 Task: Enable the option push notifications in career advice.
Action: Mouse moved to (819, 107)
Screenshot: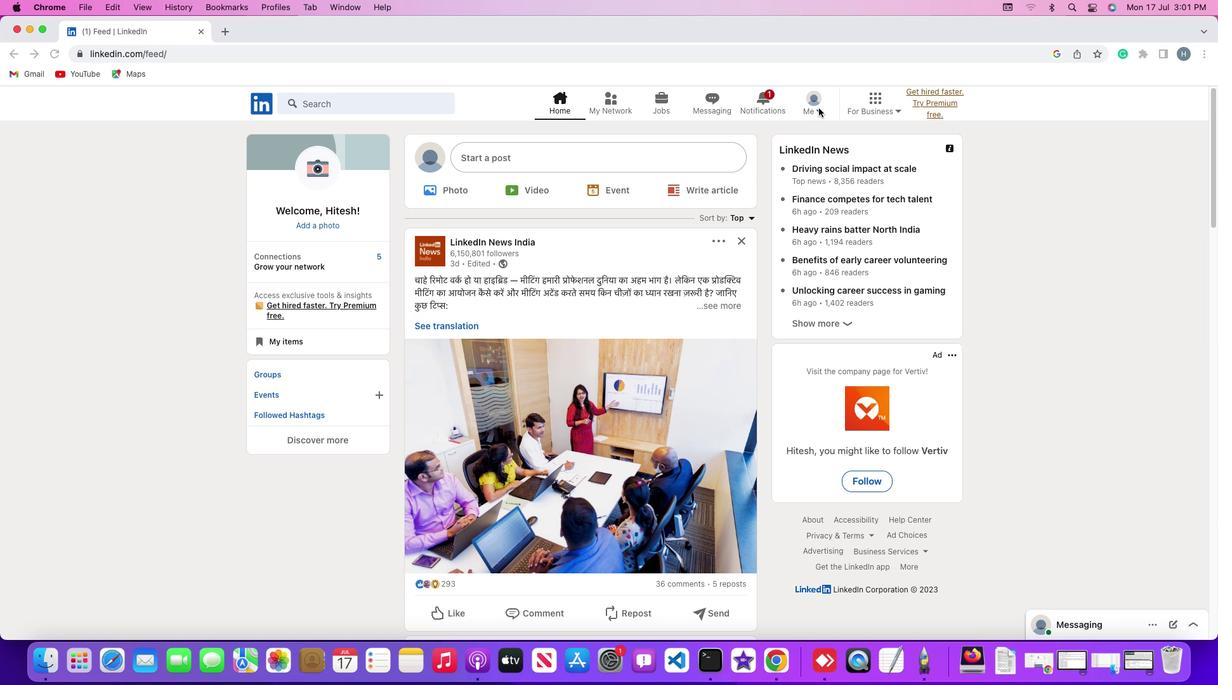 
Action: Mouse pressed left at (819, 107)
Screenshot: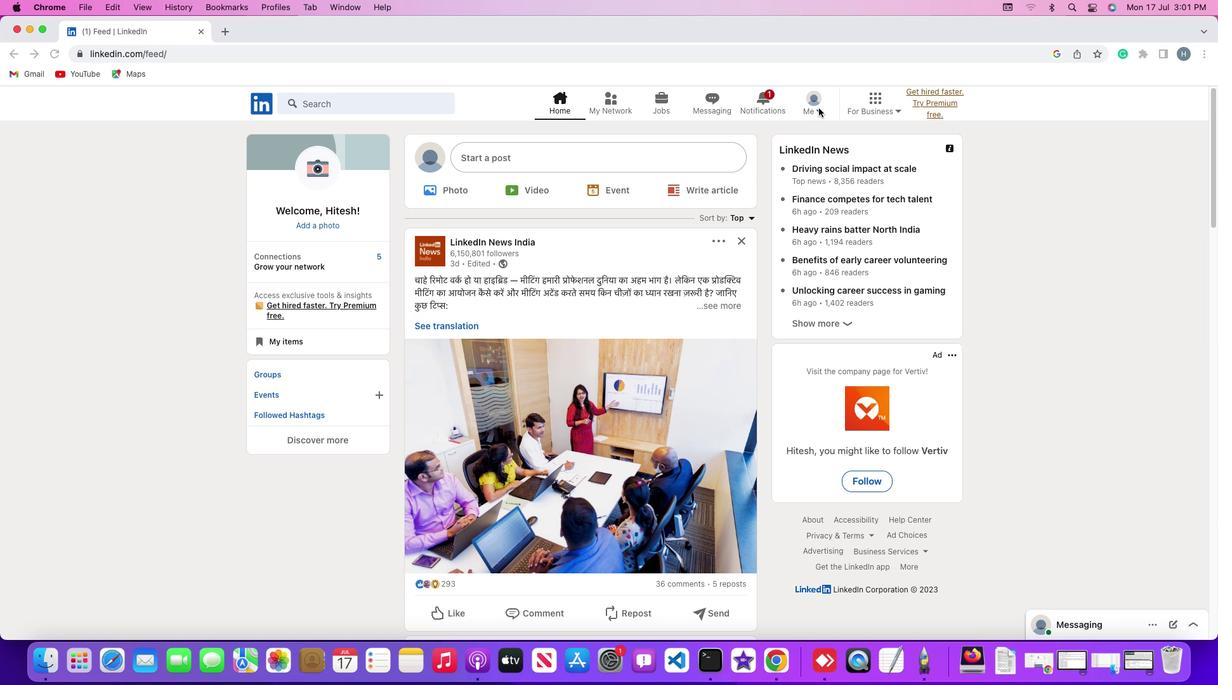 
Action: Mouse moved to (819, 109)
Screenshot: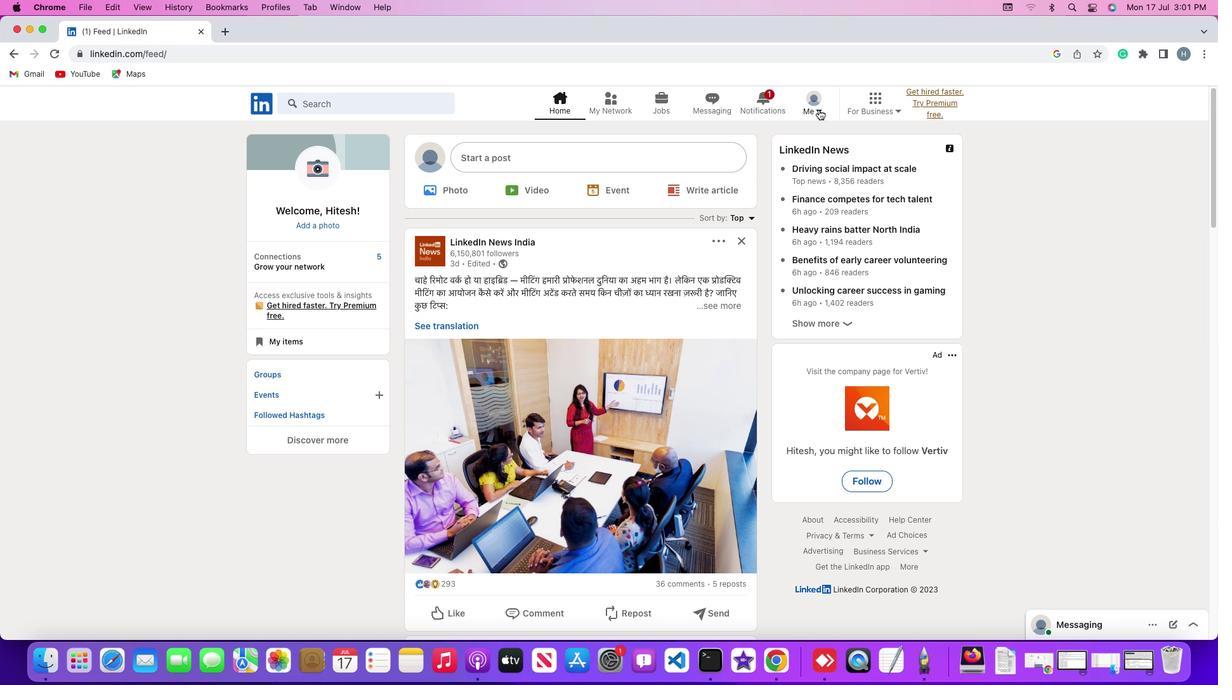 
Action: Mouse pressed left at (819, 109)
Screenshot: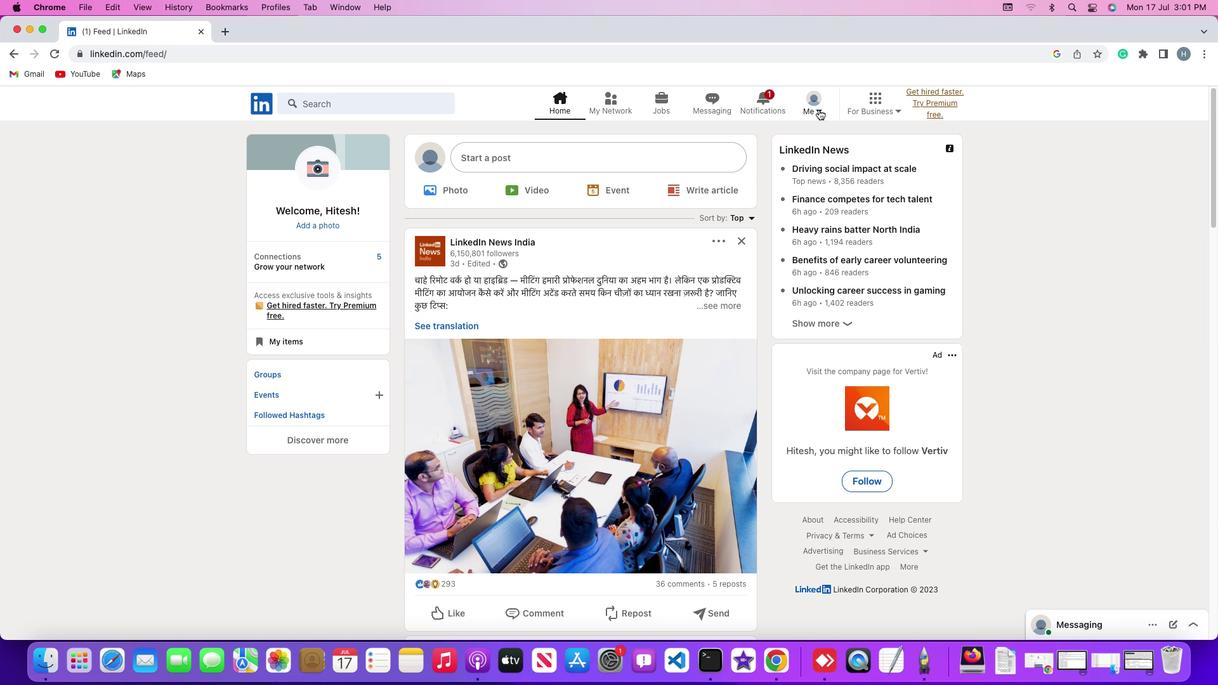 
Action: Mouse moved to (733, 242)
Screenshot: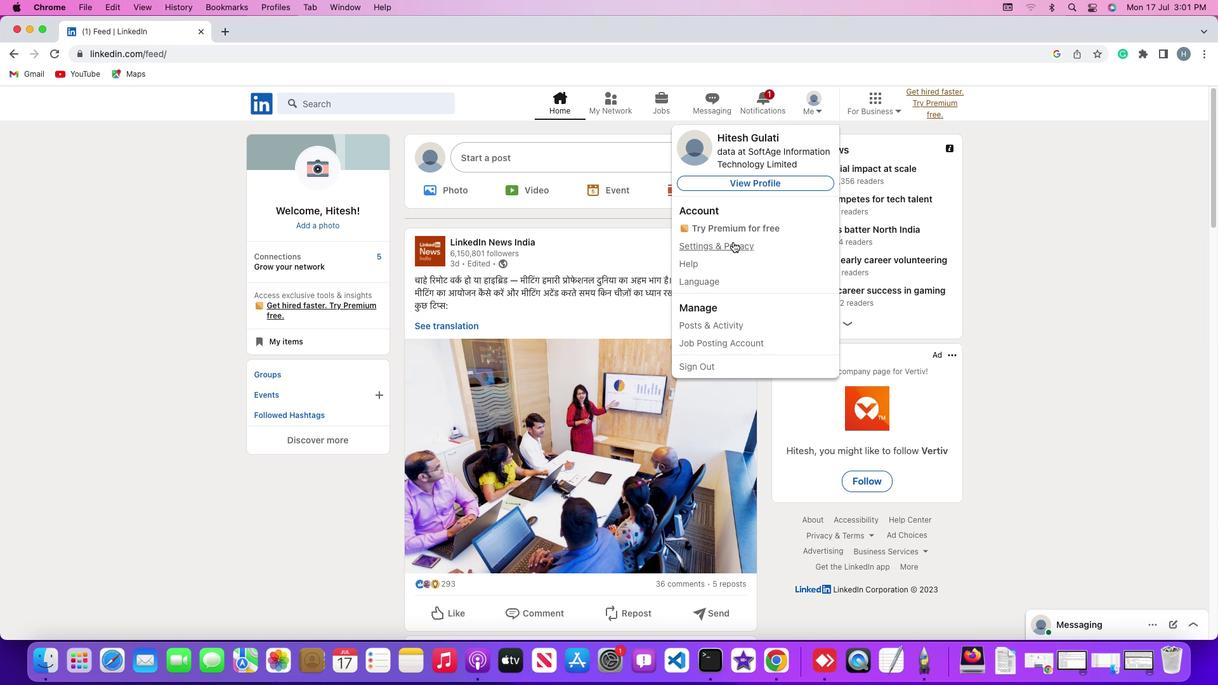 
Action: Mouse pressed left at (733, 242)
Screenshot: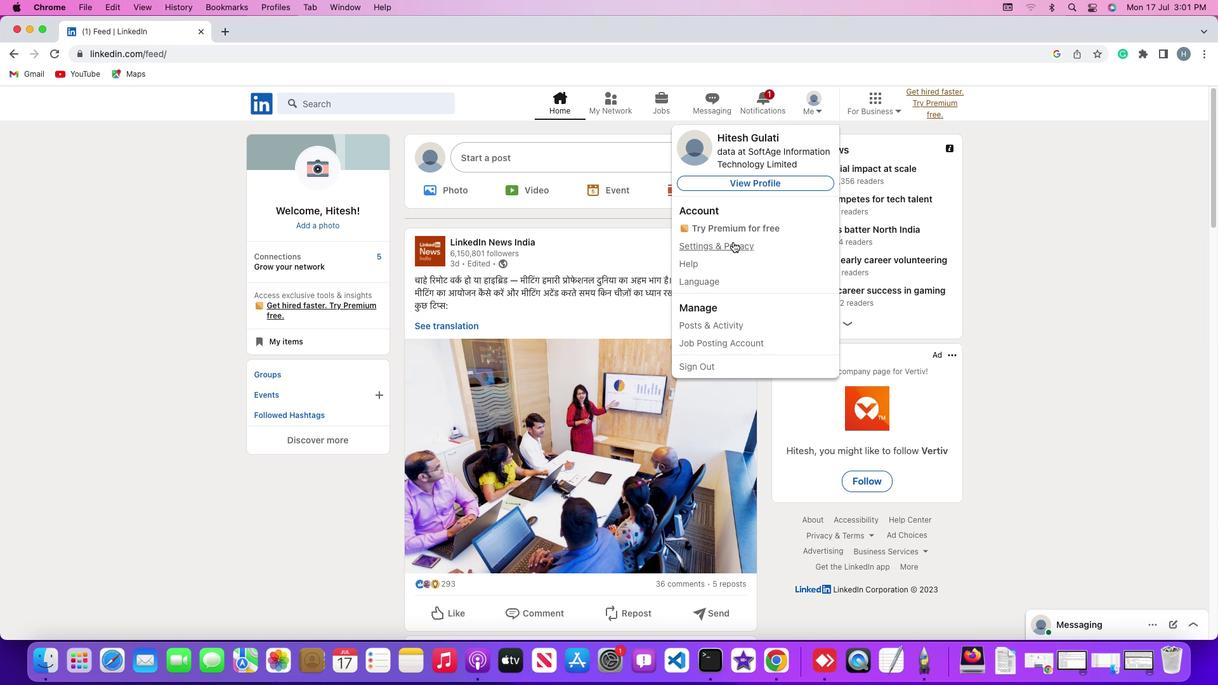 
Action: Mouse moved to (109, 426)
Screenshot: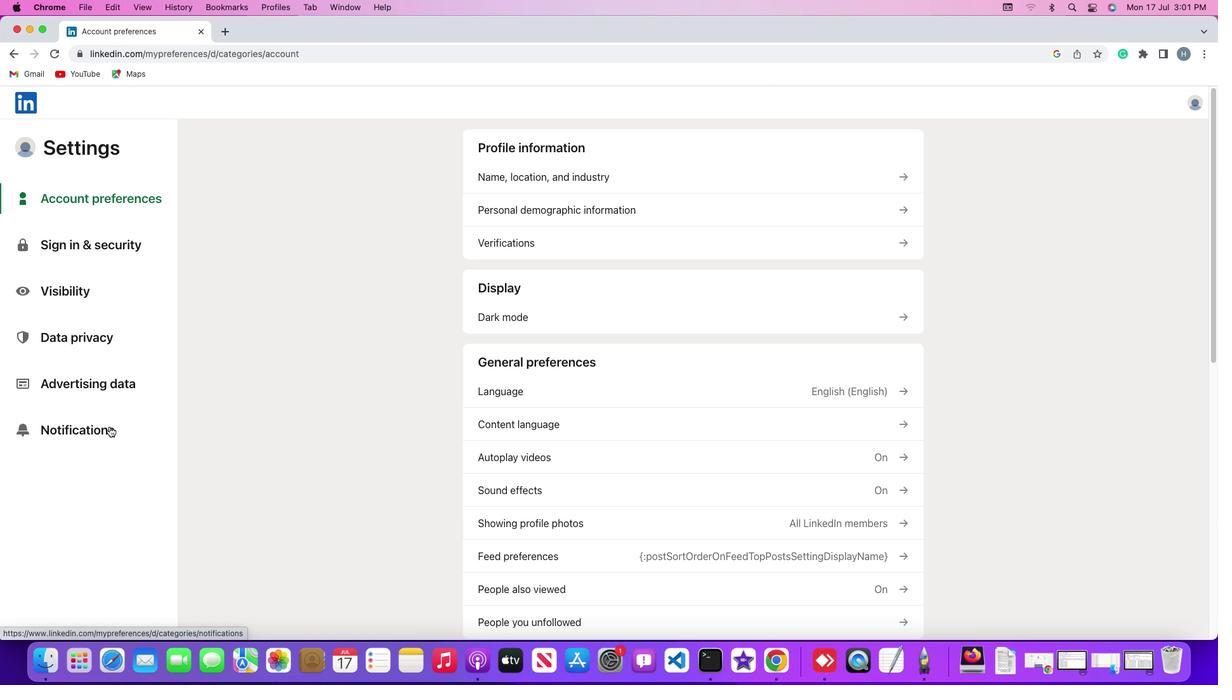 
Action: Mouse pressed left at (109, 426)
Screenshot: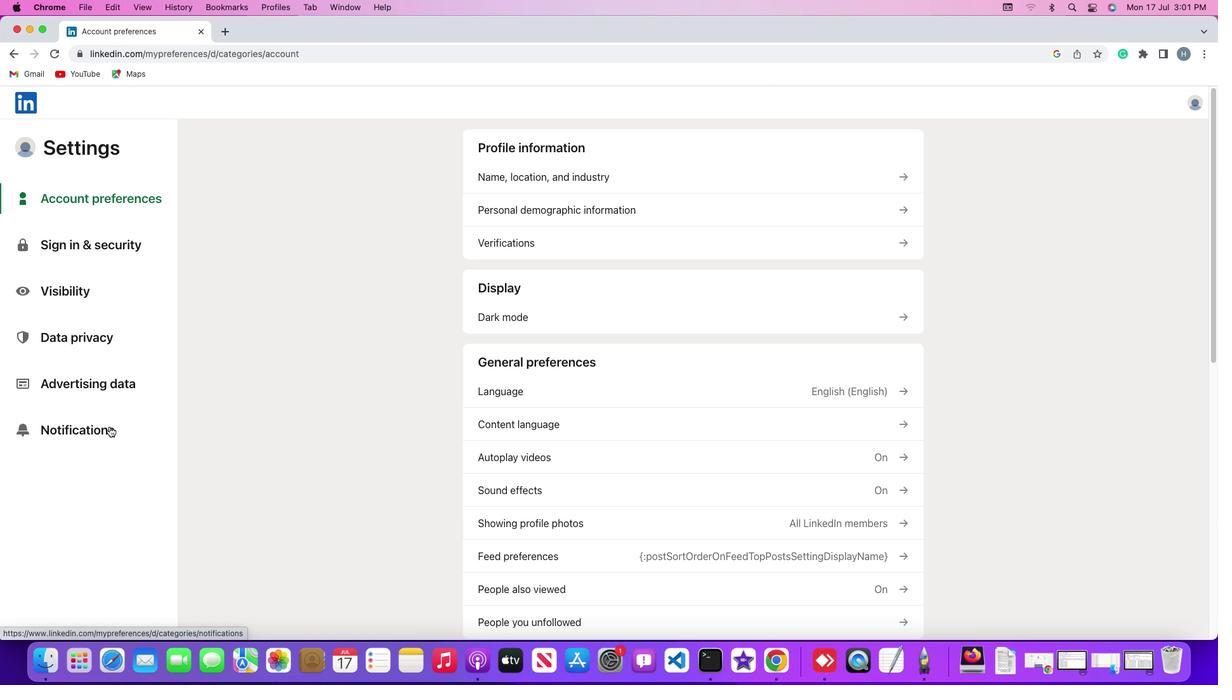 
Action: Mouse moved to (106, 428)
Screenshot: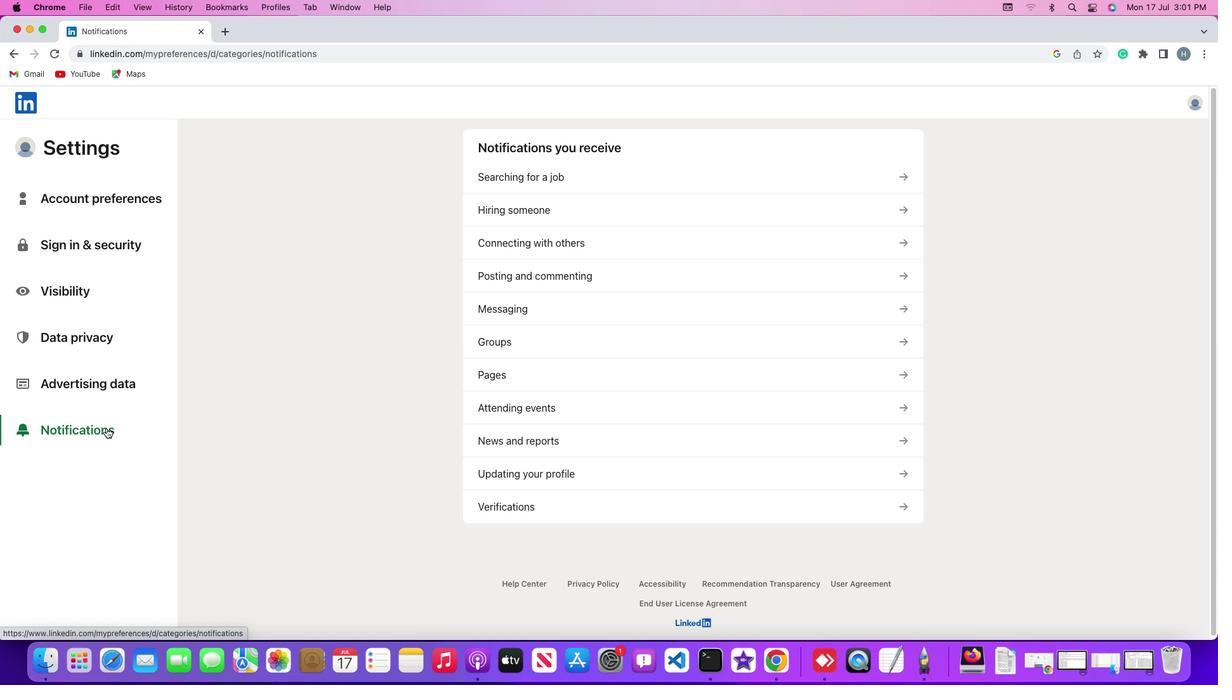 
Action: Mouse pressed left at (106, 428)
Screenshot: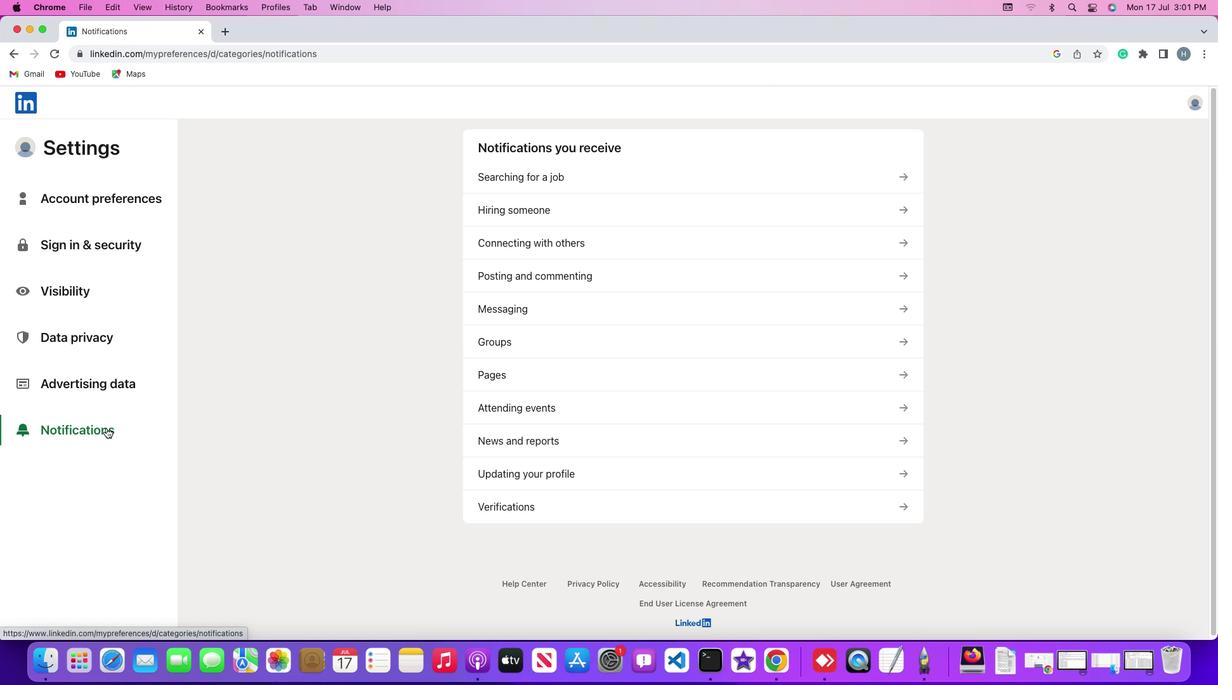 
Action: Mouse moved to (618, 175)
Screenshot: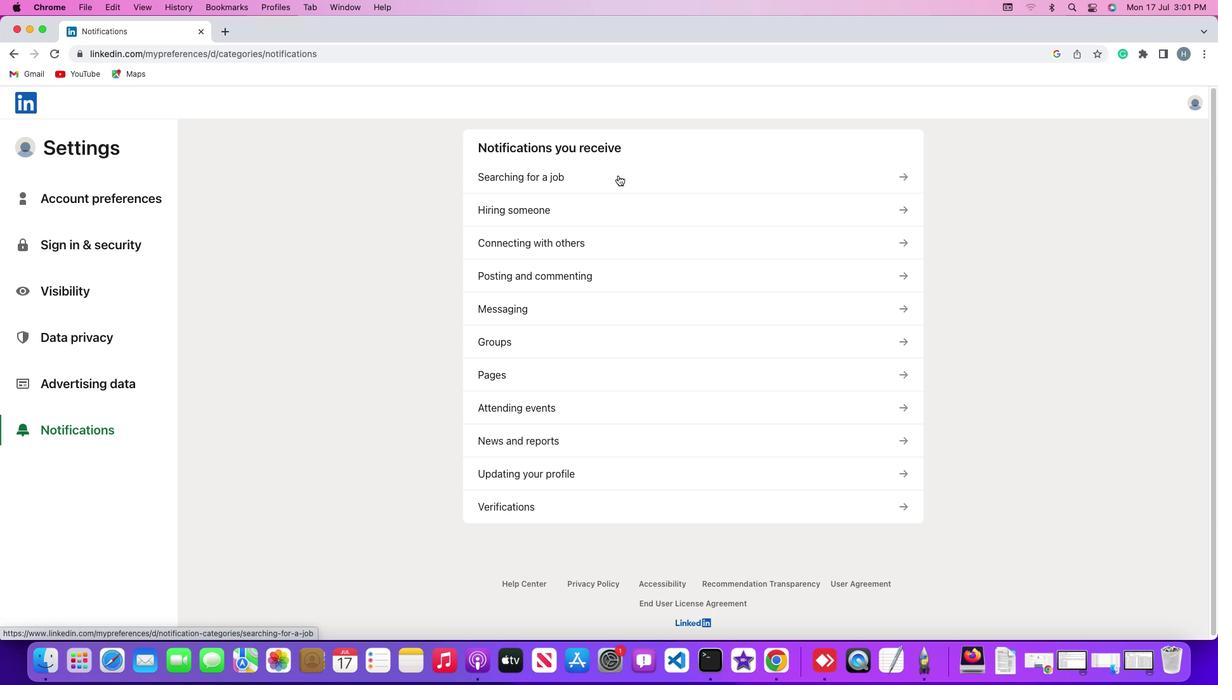 
Action: Mouse pressed left at (618, 175)
Screenshot: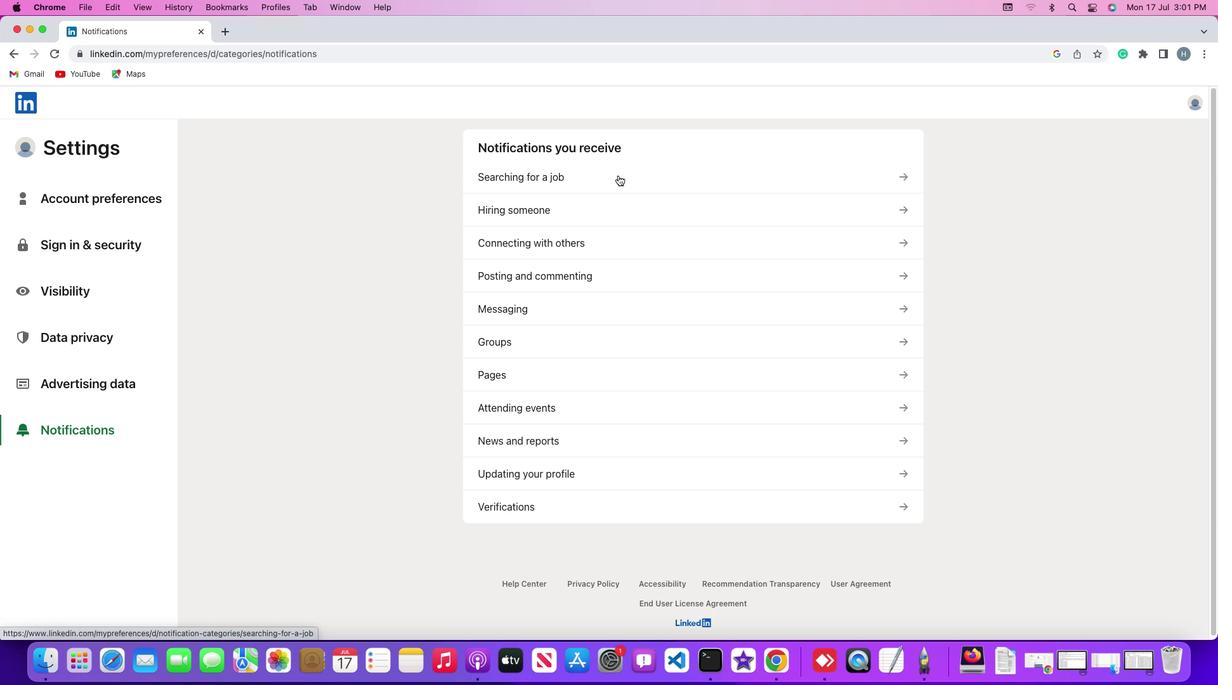 
Action: Mouse moved to (583, 410)
Screenshot: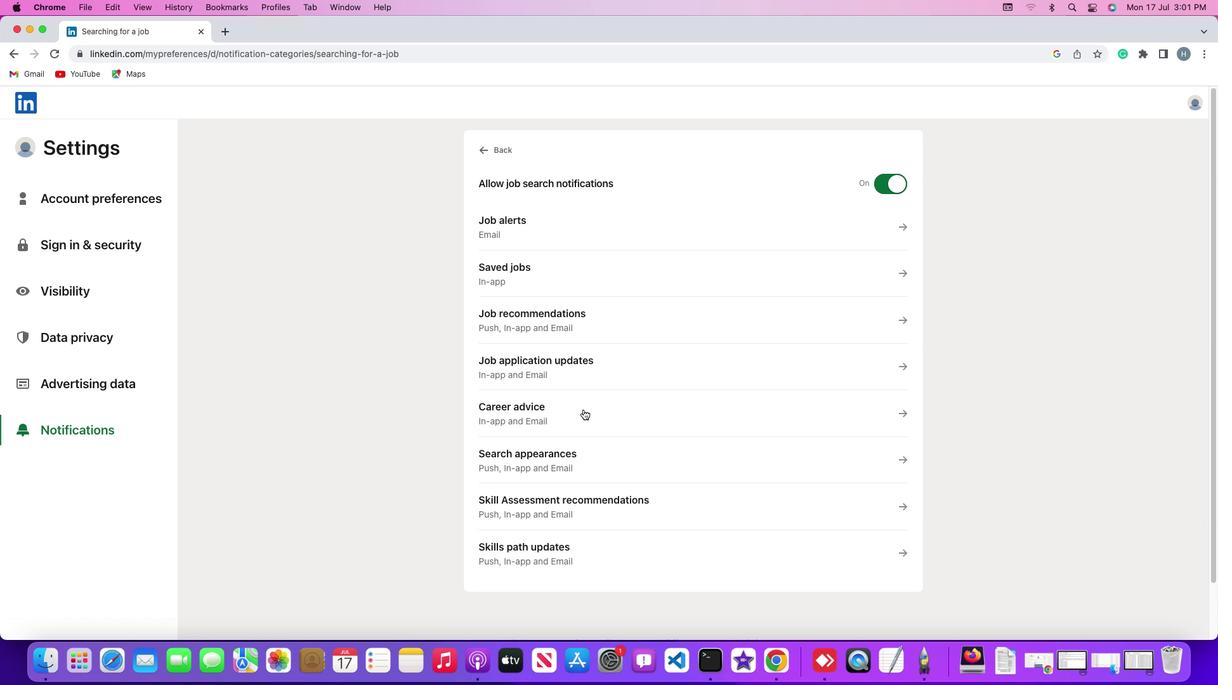 
Action: Mouse pressed left at (583, 410)
Screenshot: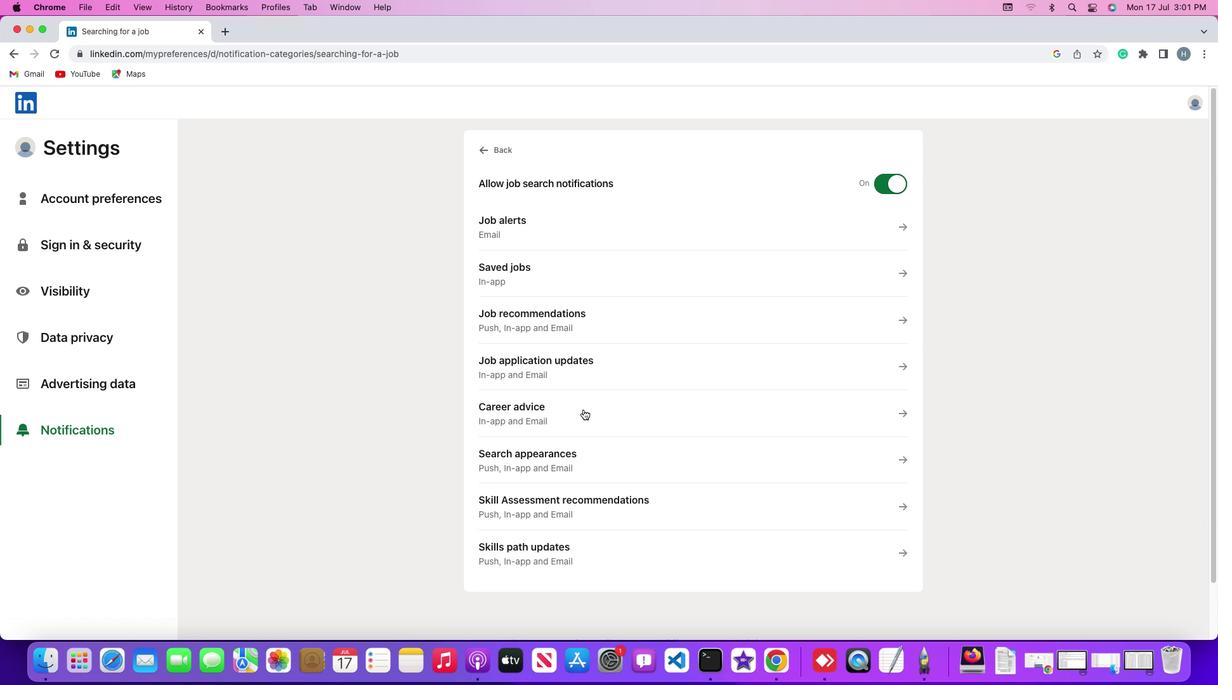 
Action: Mouse moved to (882, 315)
Screenshot: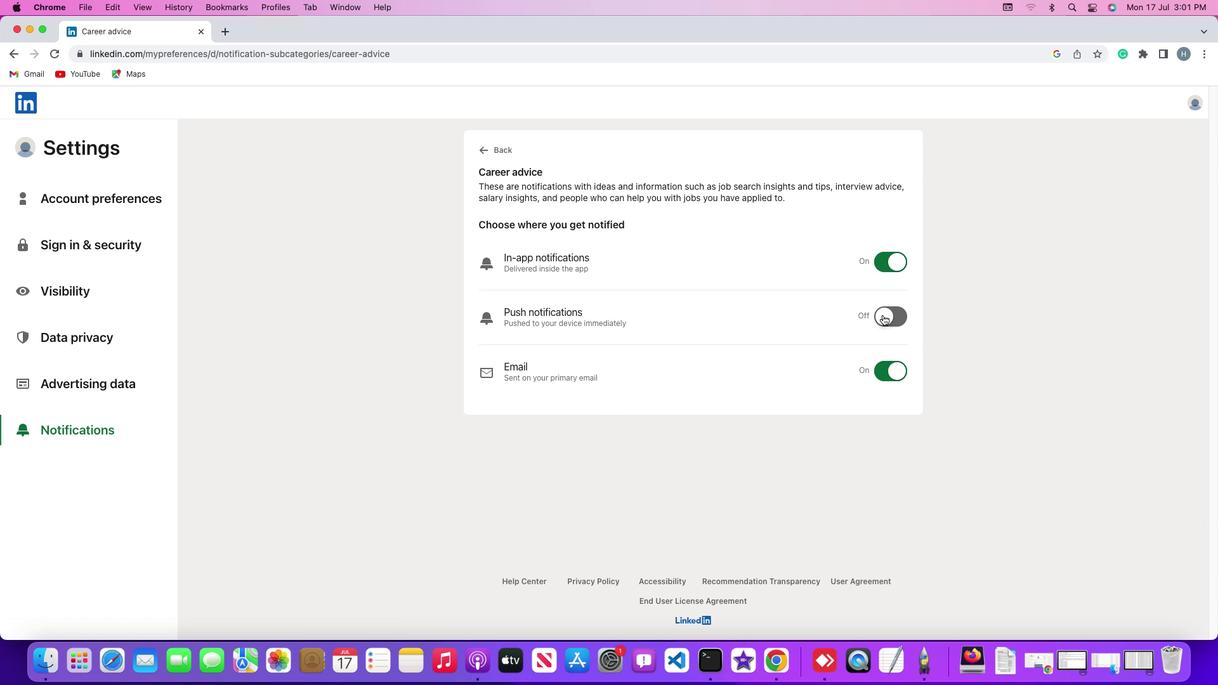 
Action: Mouse pressed left at (882, 315)
Screenshot: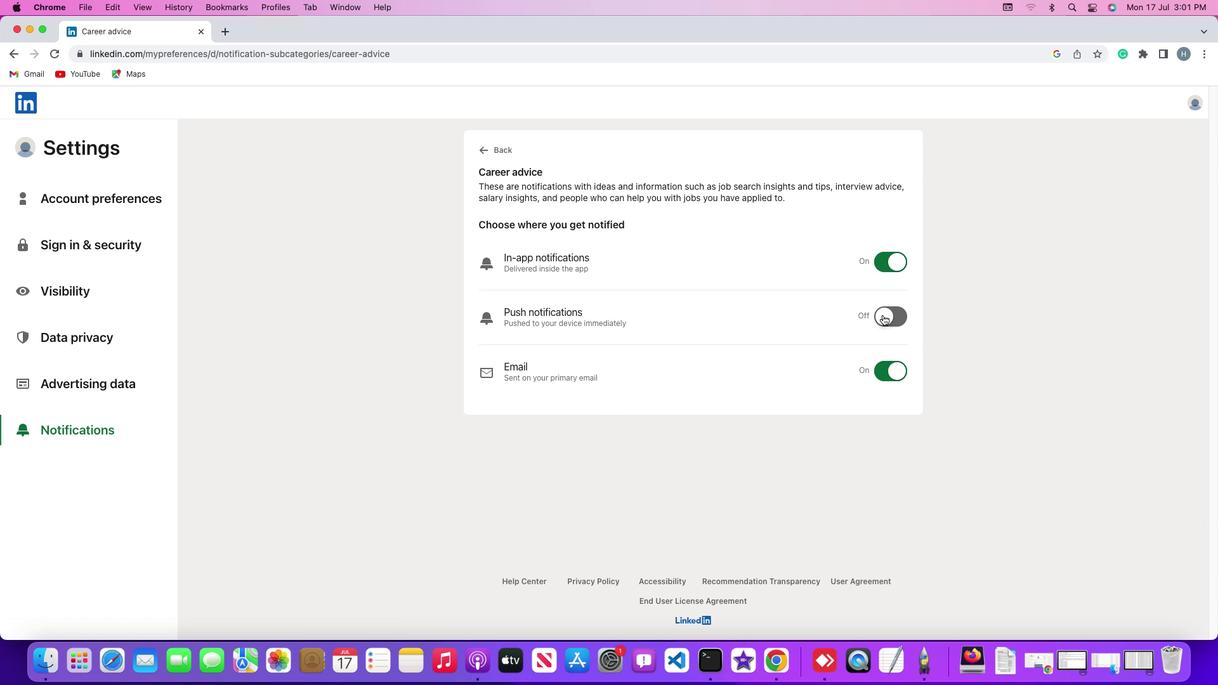 
Action: Mouse moved to (934, 344)
Screenshot: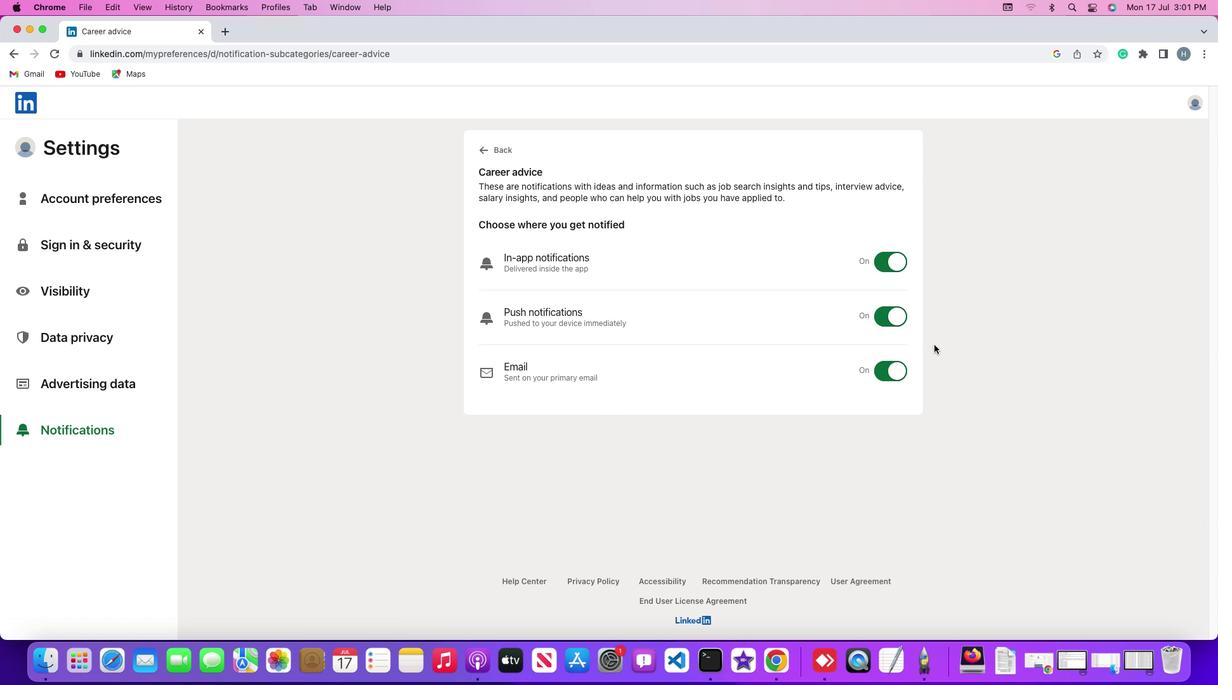
